Task: Create a rule from the Agile list, Priority changed -> Complete task in the project AgileBridge if Priority Cleared then Complete Task
Action: Mouse moved to (99, 238)
Screenshot: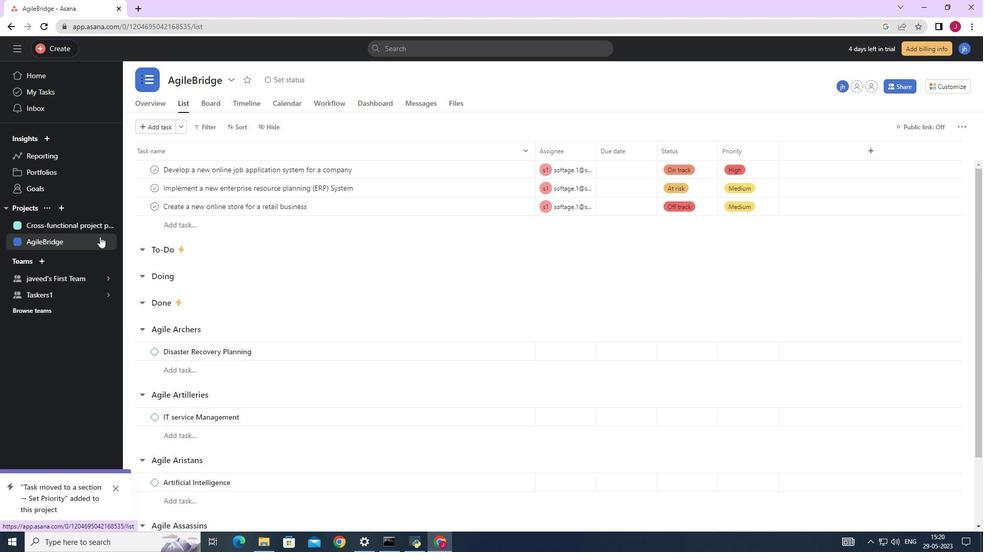 
Action: Mouse pressed left at (99, 237)
Screenshot: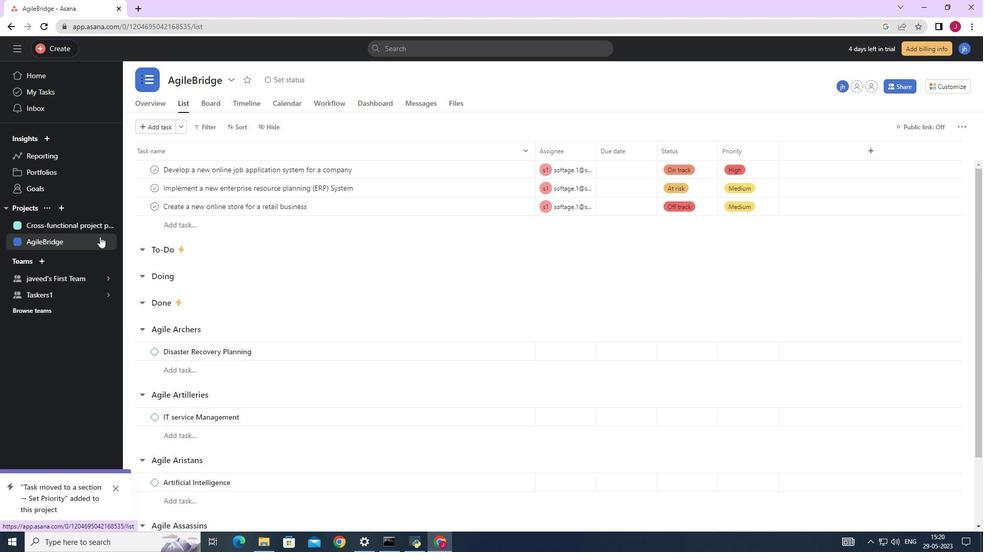 
Action: Mouse moved to (945, 81)
Screenshot: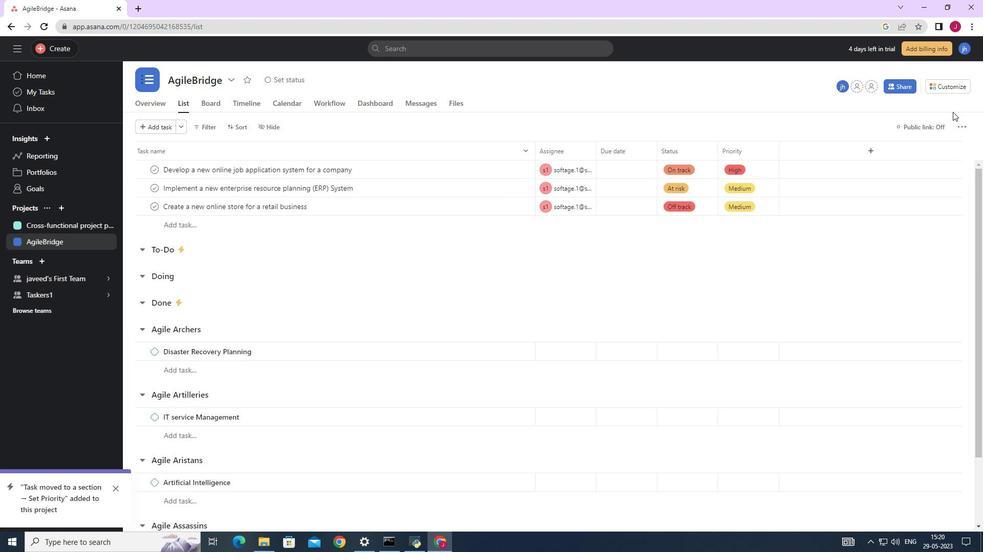 
Action: Mouse pressed left at (945, 81)
Screenshot: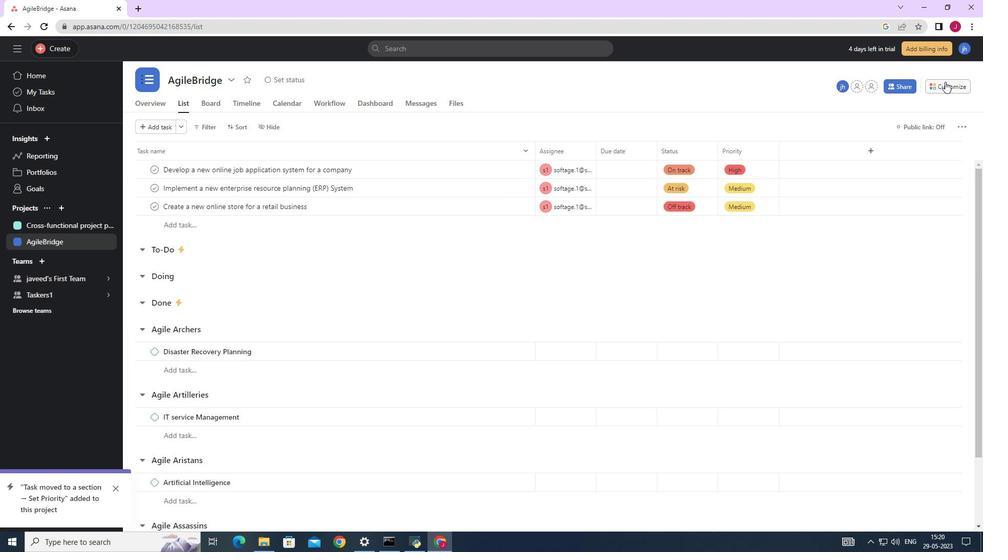 
Action: Mouse moved to (761, 223)
Screenshot: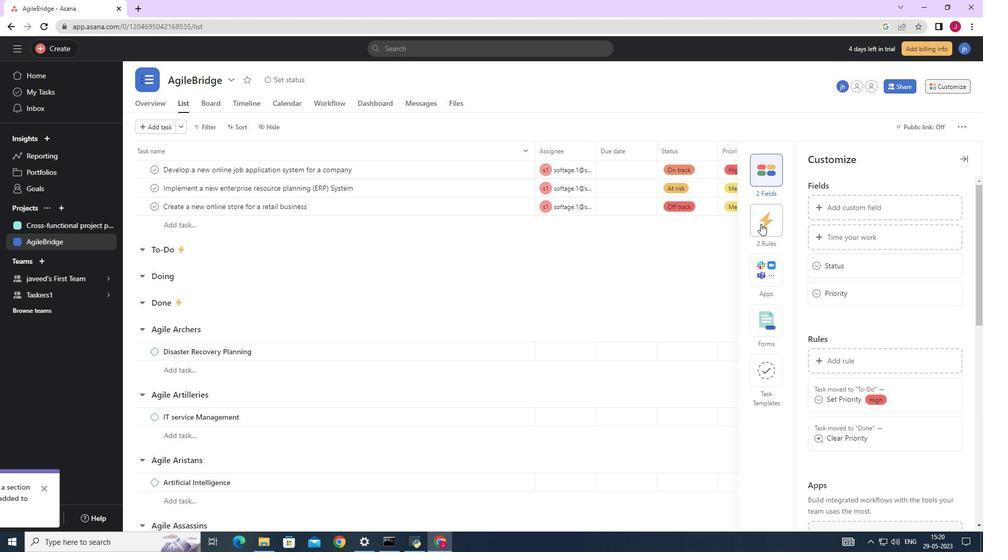 
Action: Mouse pressed left at (761, 223)
Screenshot: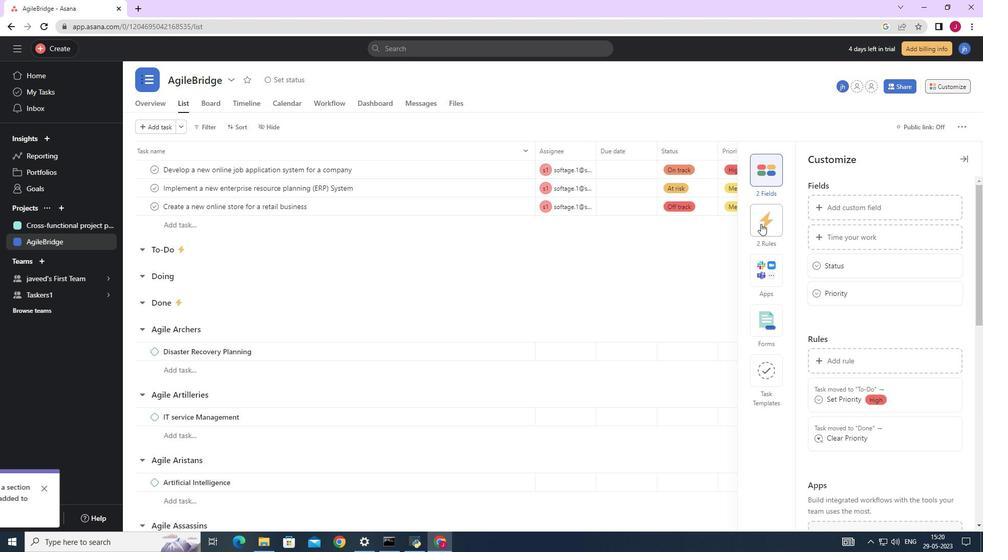 
Action: Mouse moved to (851, 199)
Screenshot: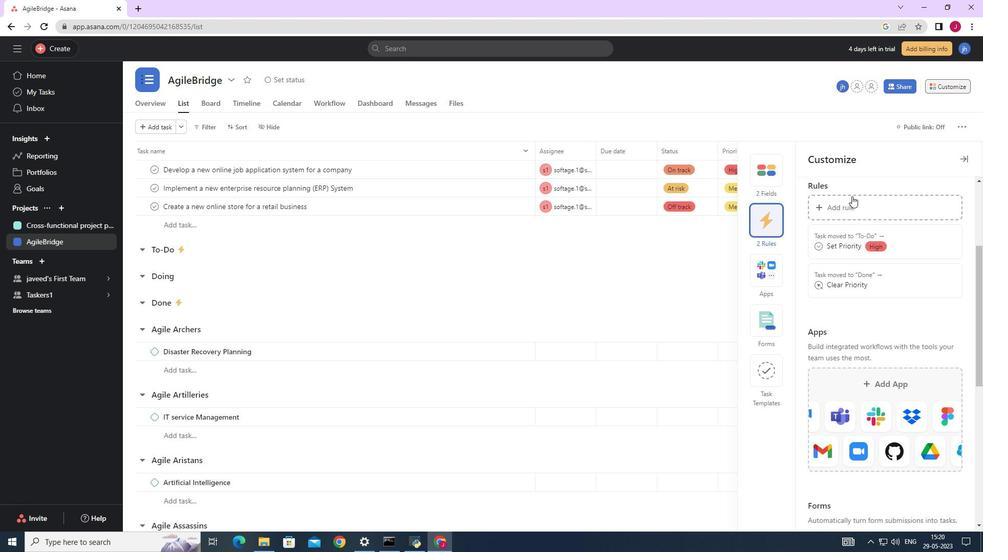 
Action: Mouse pressed left at (851, 199)
Screenshot: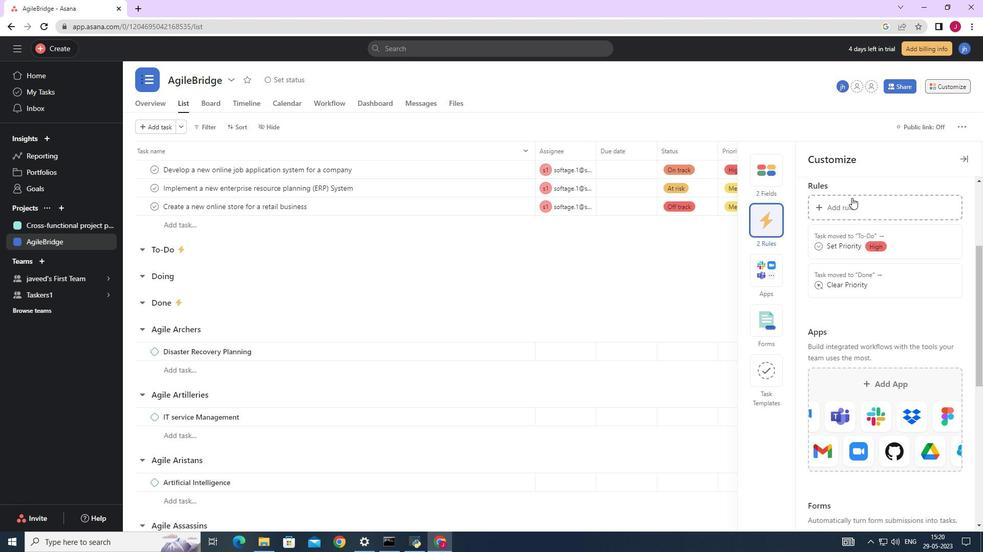 
Action: Mouse moved to (213, 135)
Screenshot: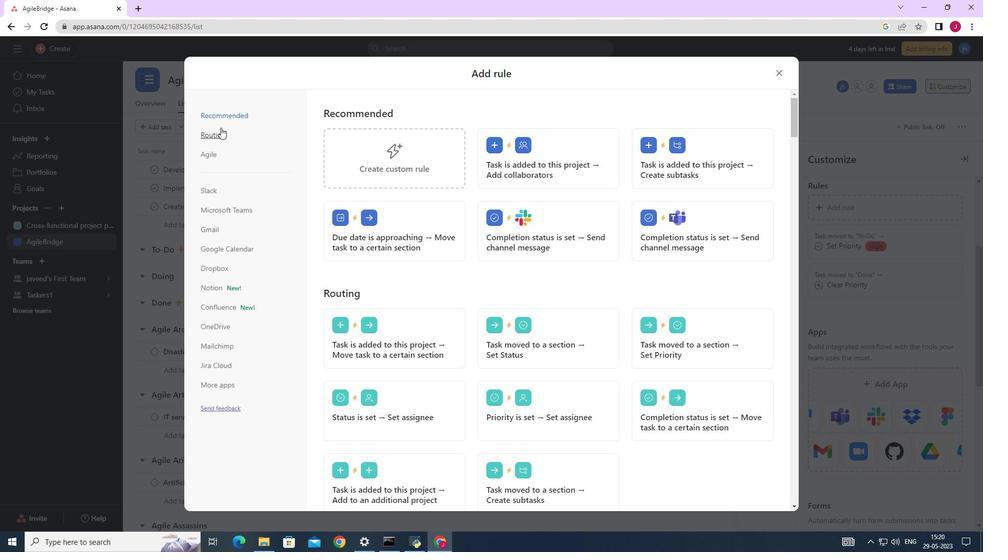 
Action: Mouse pressed left at (213, 135)
Screenshot: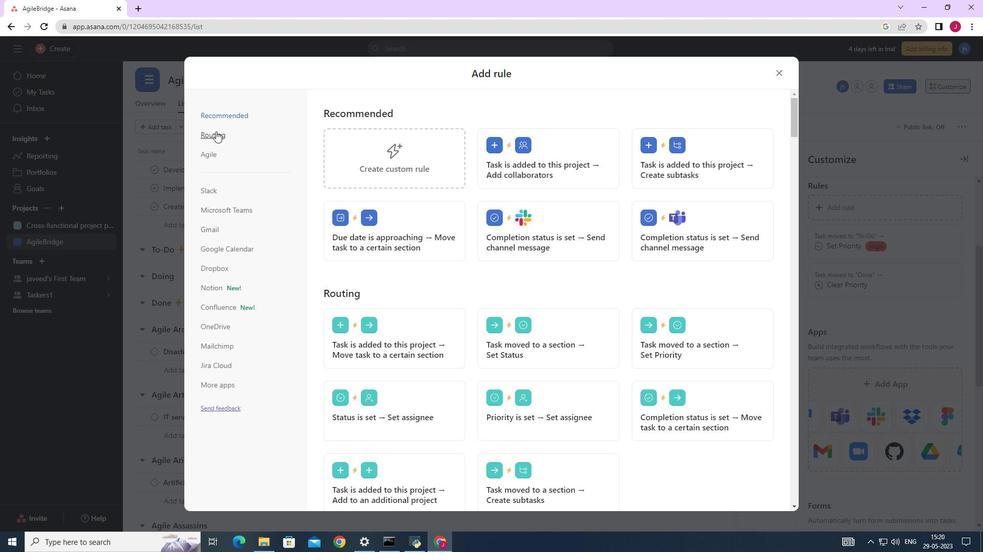 
Action: Mouse moved to (682, 167)
Screenshot: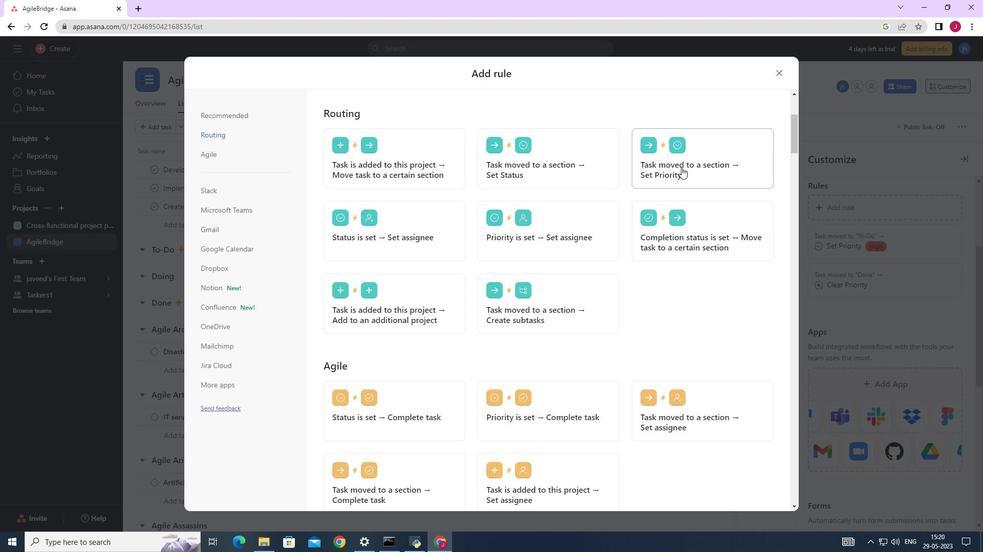 
Action: Mouse pressed left at (682, 167)
Screenshot: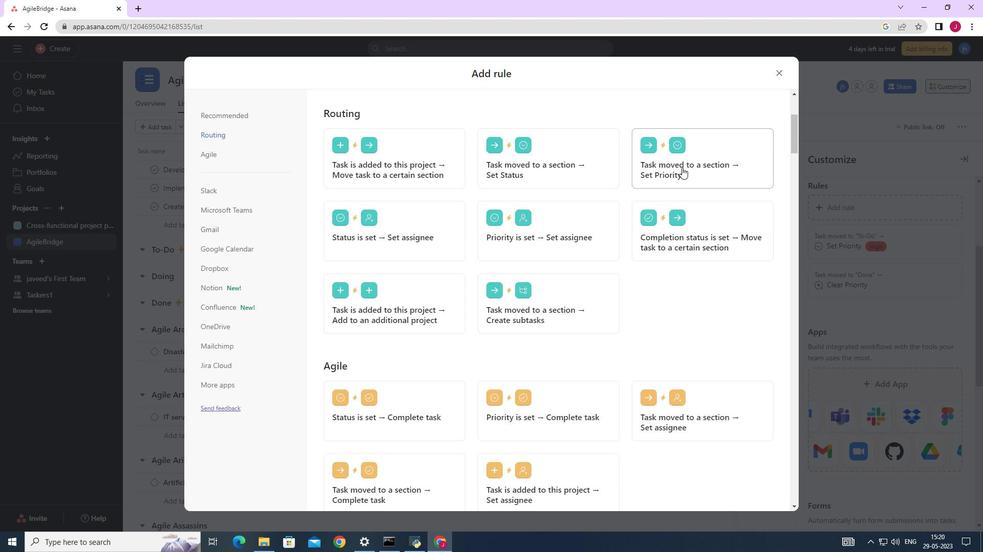 
Action: Mouse moved to (360, 273)
Screenshot: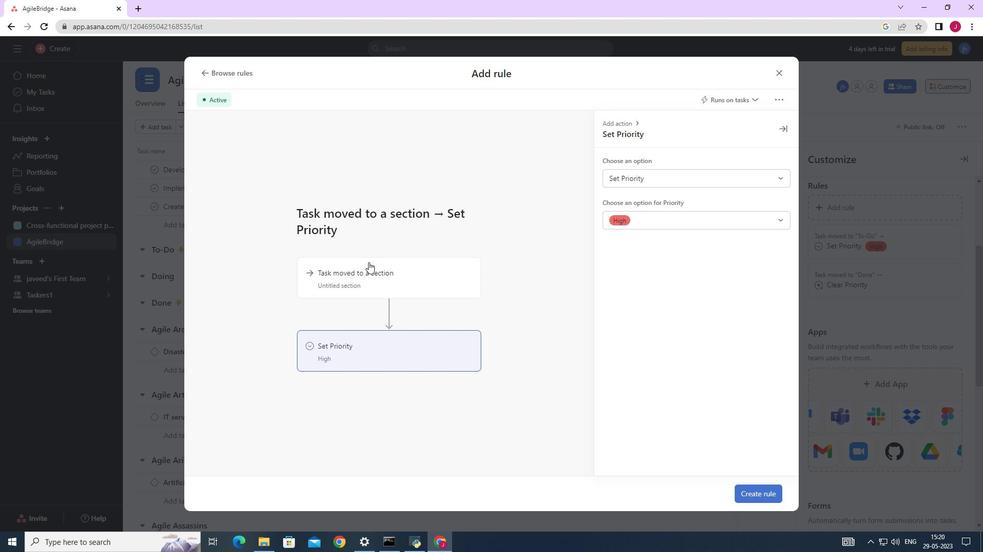 
Action: Mouse pressed left at (360, 273)
Screenshot: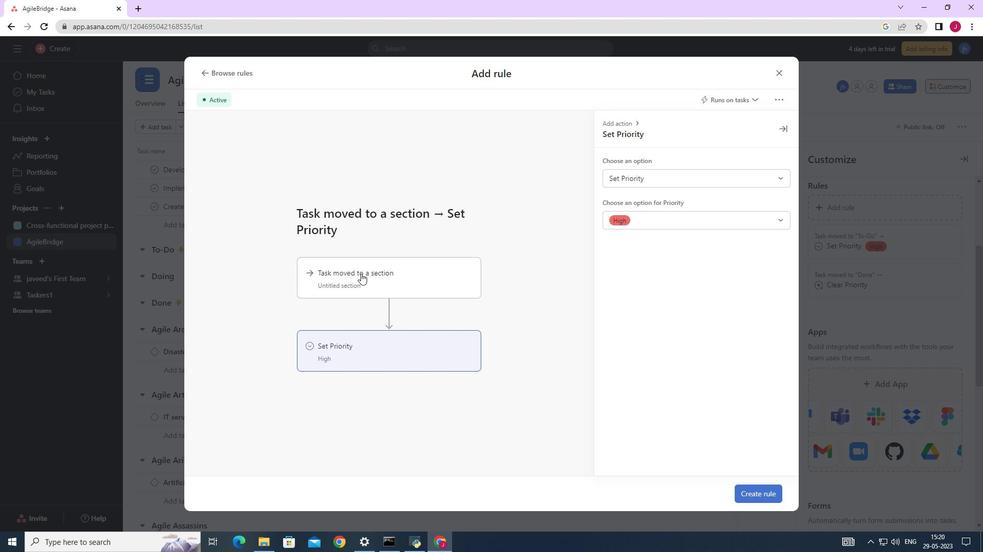 
Action: Mouse moved to (631, 183)
Screenshot: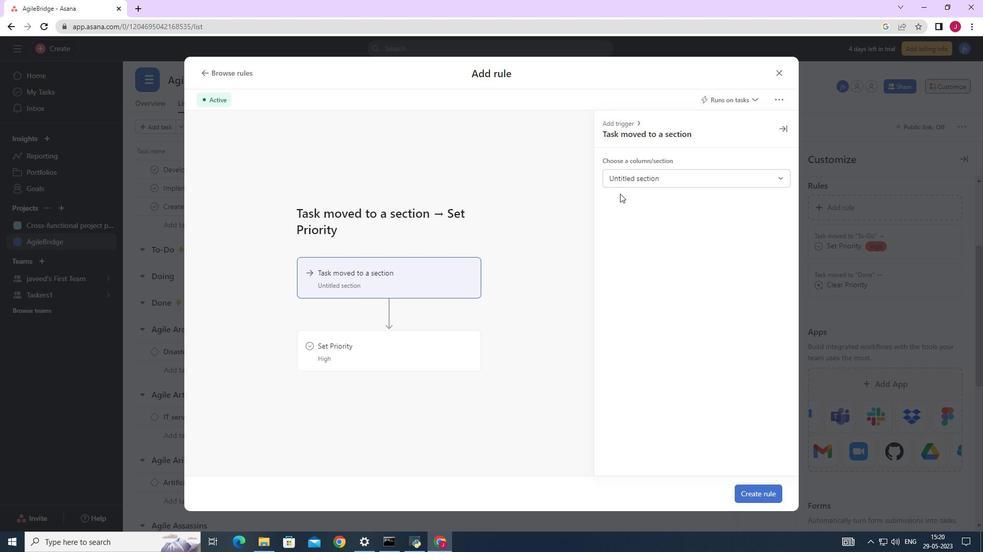 
Action: Mouse pressed left at (631, 183)
Screenshot: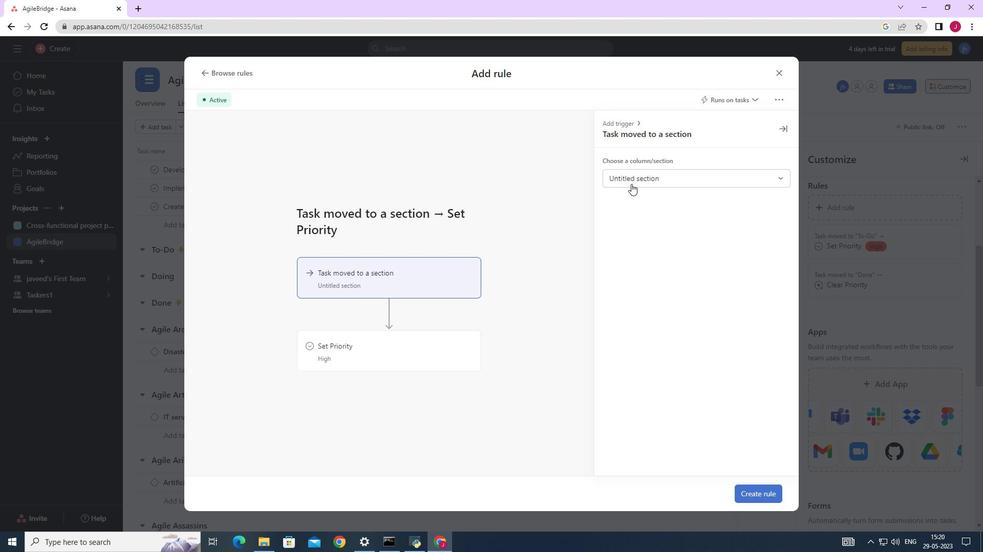 
Action: Mouse moved to (386, 275)
Screenshot: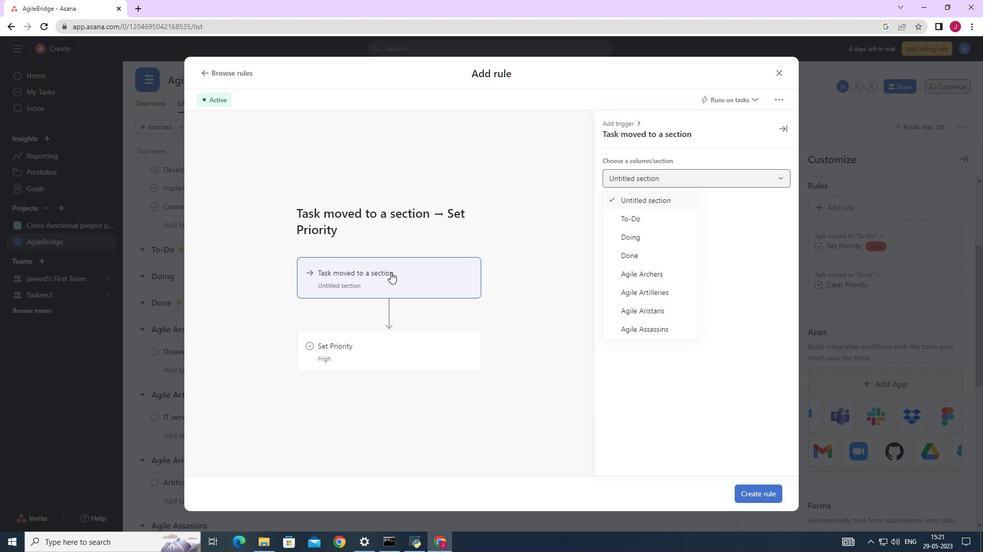 
Action: Mouse pressed left at (386, 275)
Screenshot: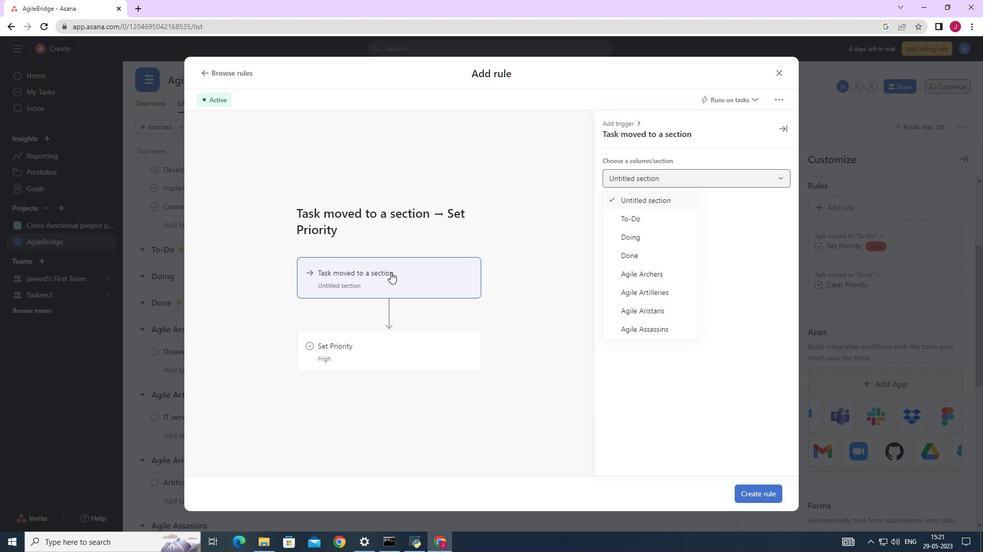 
Action: Mouse moved to (617, 176)
Screenshot: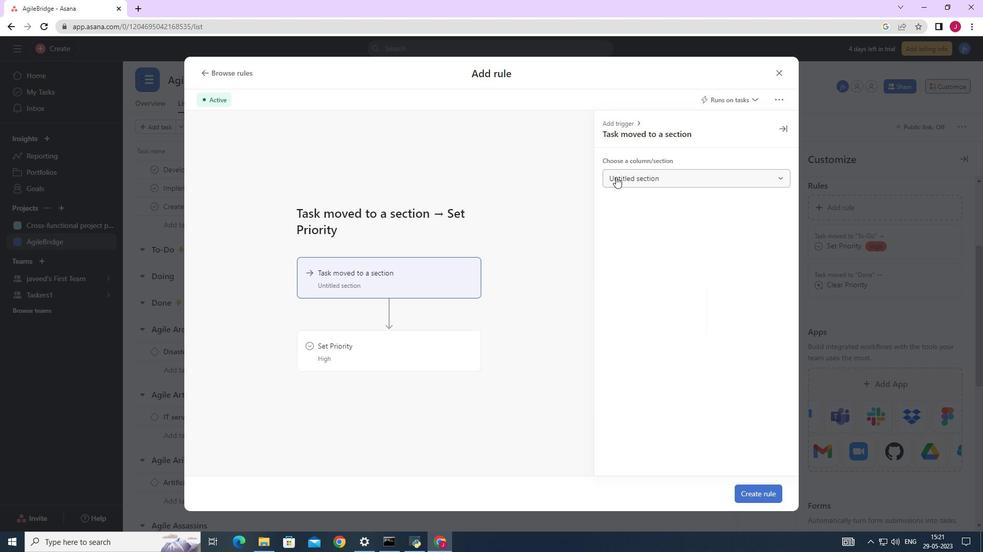
Action: Mouse pressed left at (617, 176)
Screenshot: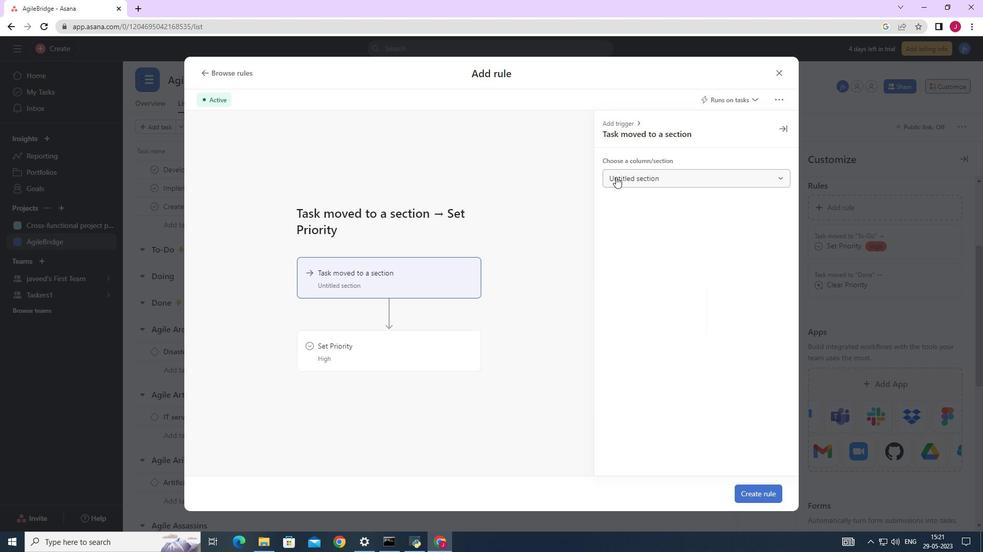 
Action: Mouse moved to (368, 357)
Screenshot: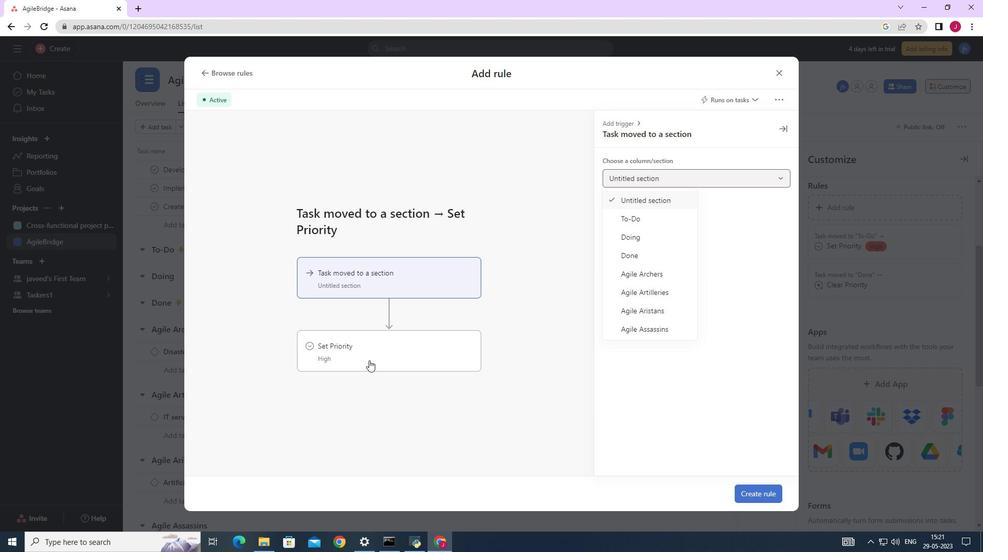 
Action: Mouse pressed left at (368, 357)
Screenshot: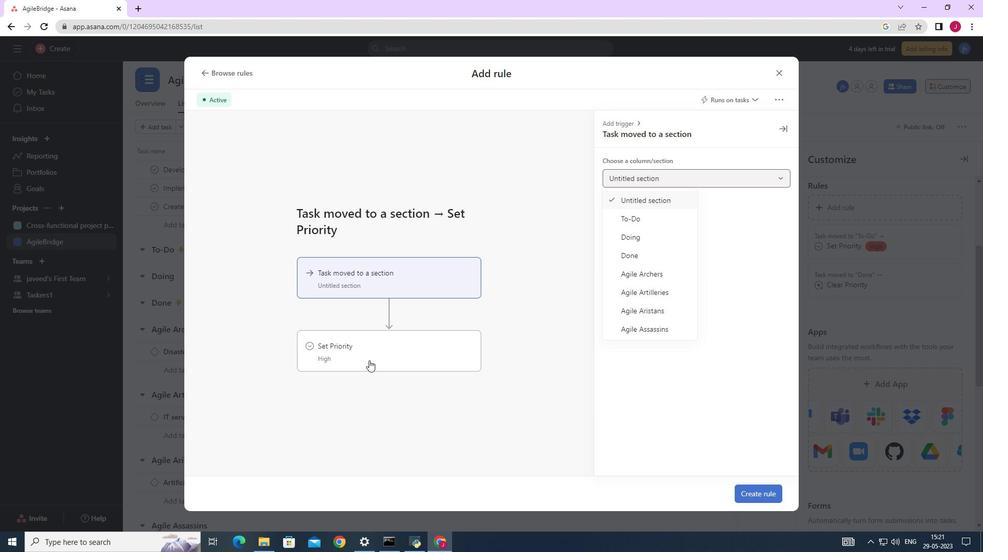 
Action: Mouse moved to (664, 169)
Screenshot: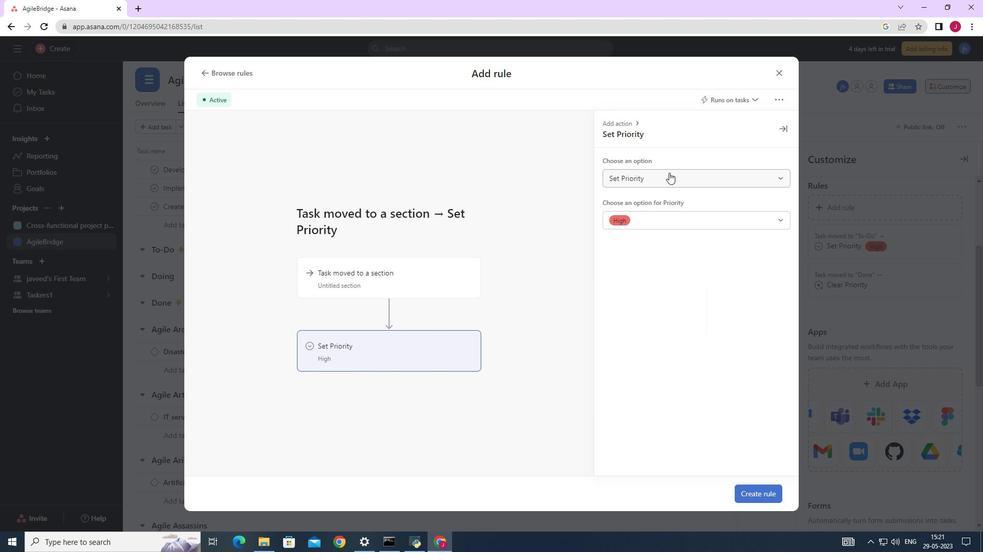 
Action: Mouse pressed left at (664, 169)
Screenshot: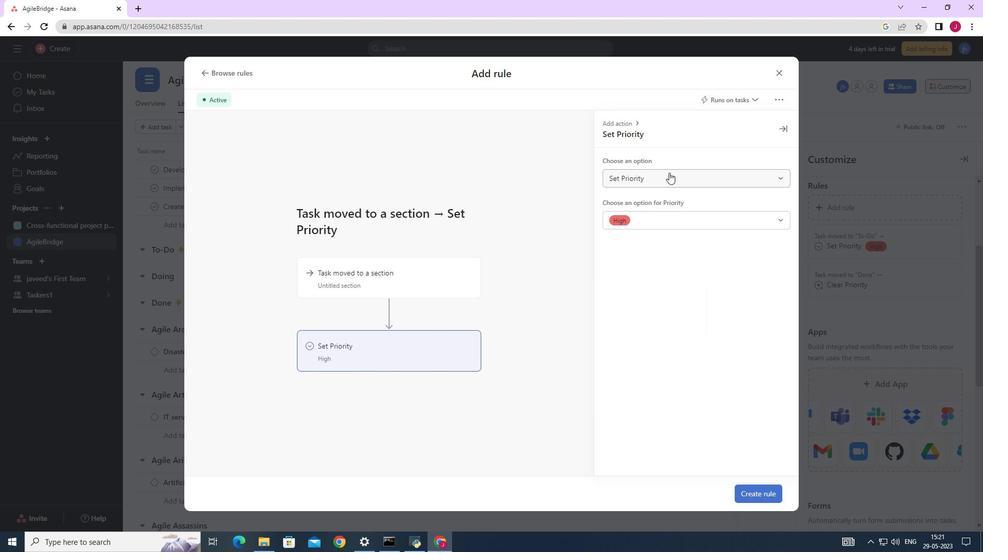 
Action: Mouse moved to (642, 220)
Screenshot: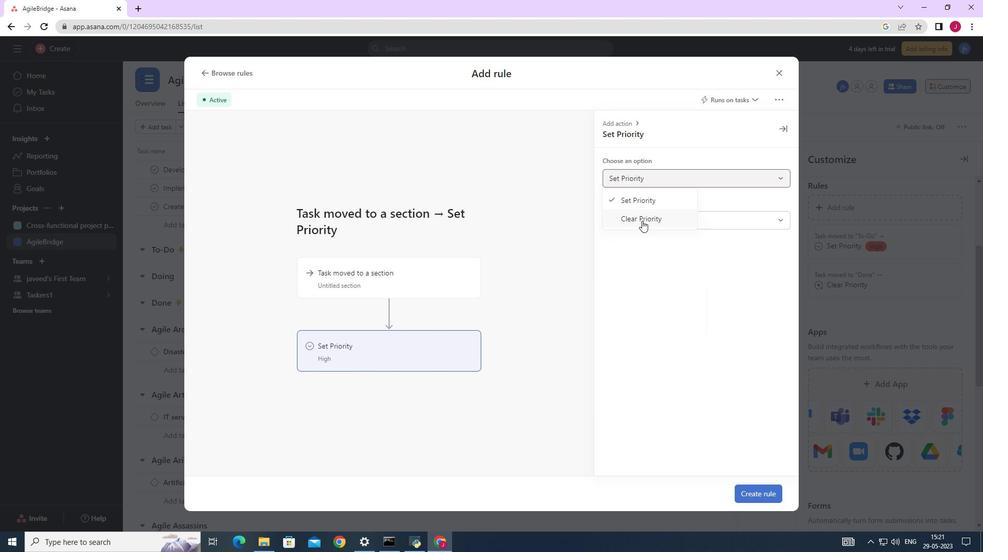 
Action: Mouse pressed left at (642, 220)
Screenshot: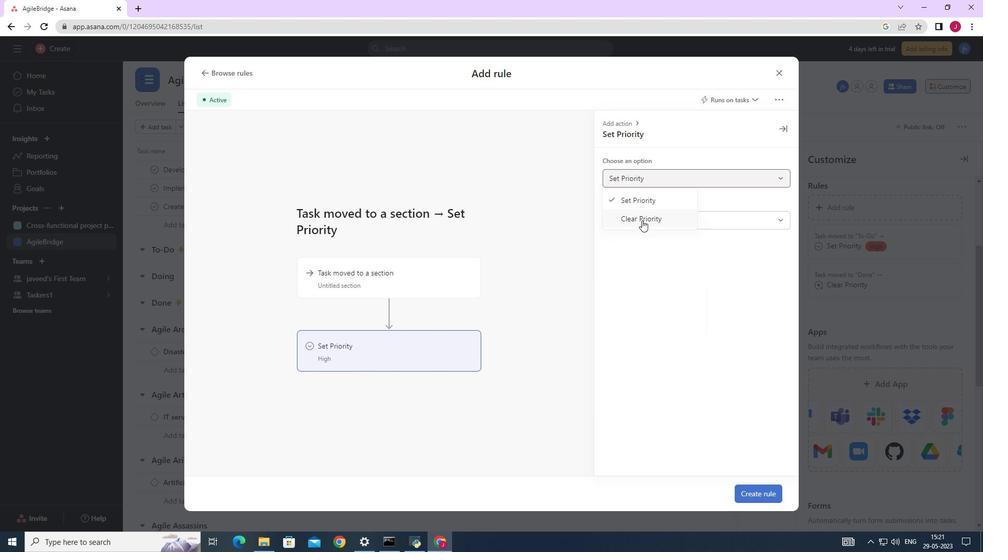 
Action: Mouse moved to (763, 494)
Screenshot: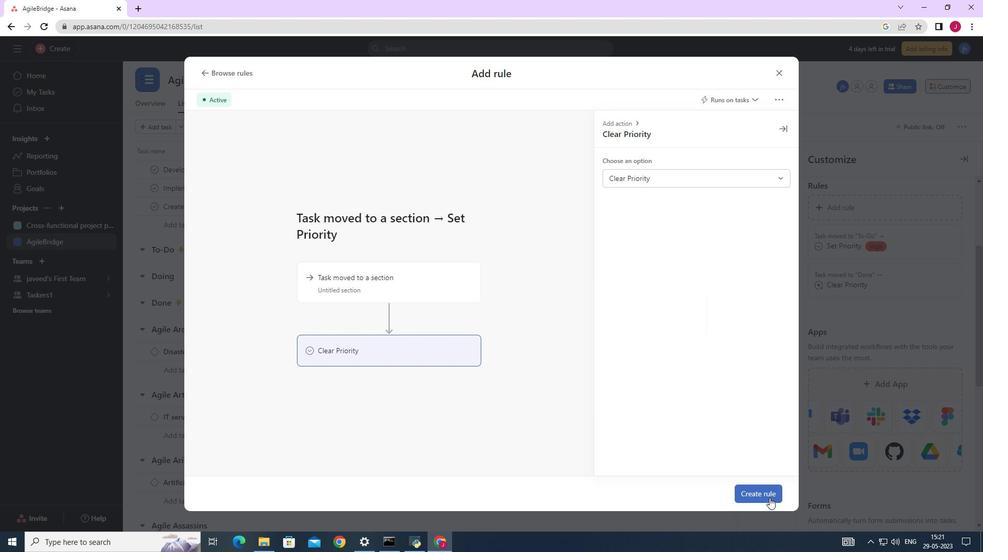 
Action: Mouse pressed left at (763, 494)
Screenshot: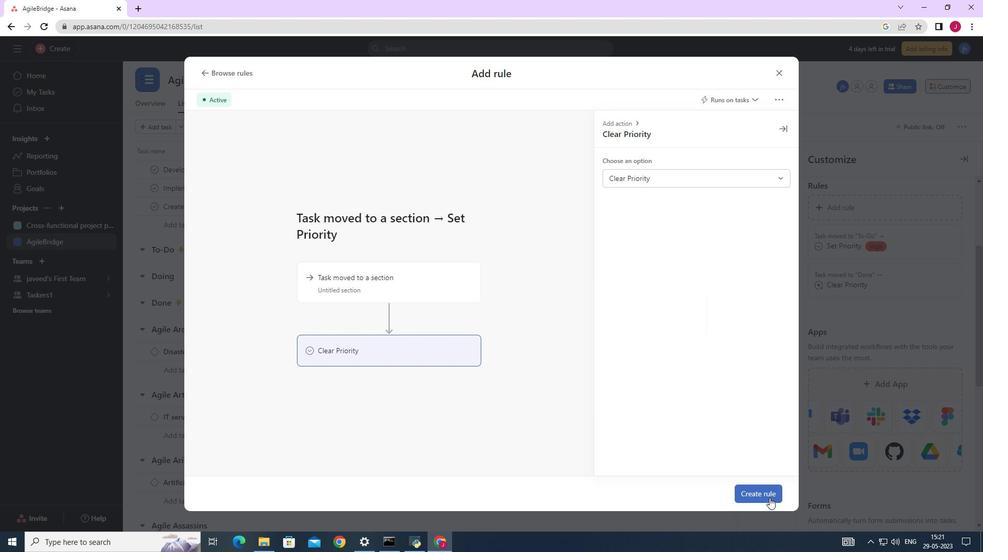 
Action: Mouse moved to (732, 403)
Screenshot: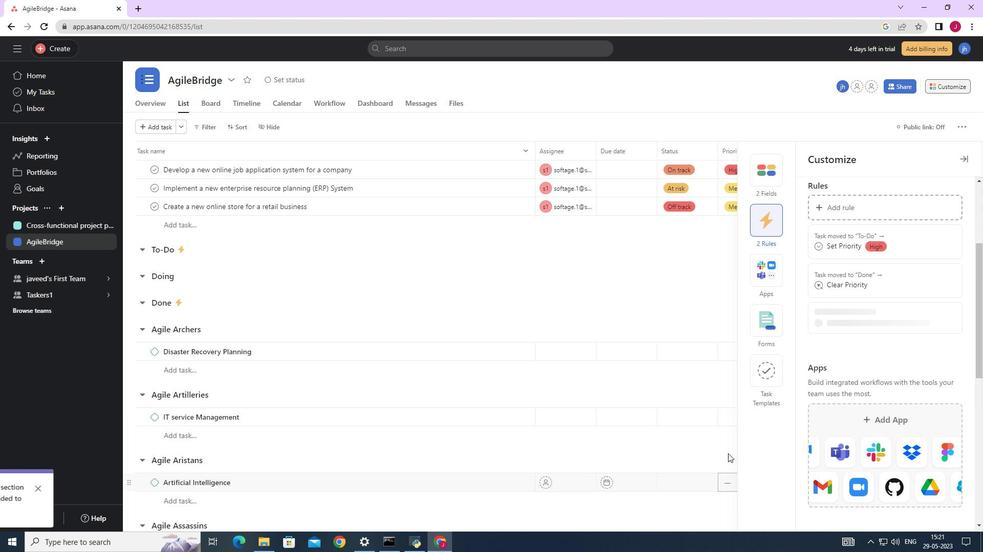 
